 Task: Add Natural Vitality Natural Calm Cherry Magnesium Supplement Mix to the cart.
Action: Mouse pressed left at (31, 77)
Screenshot: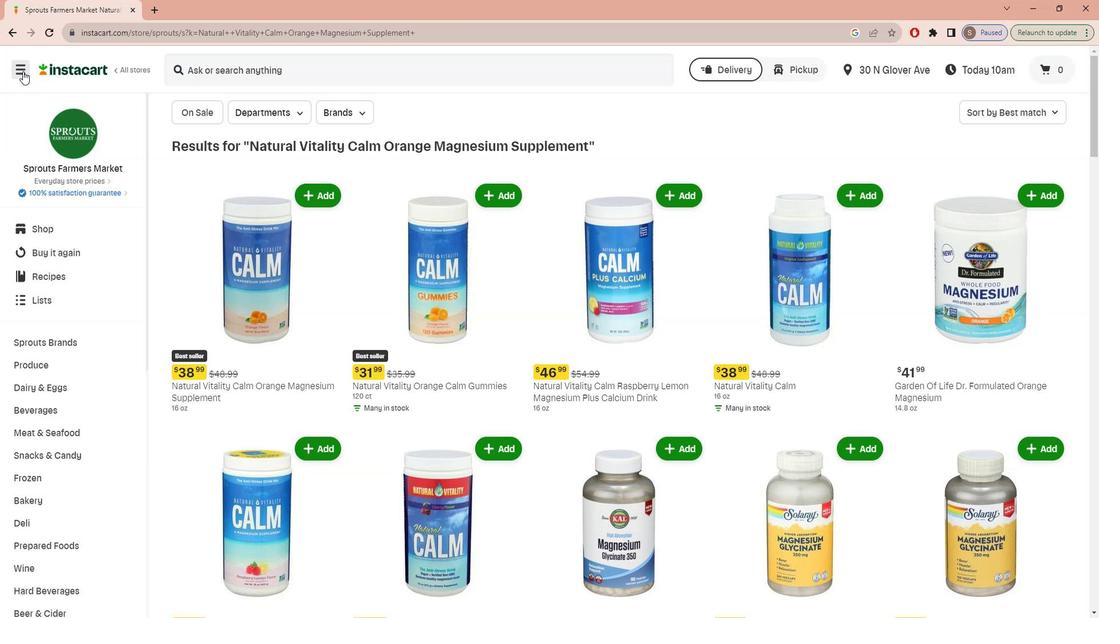 
Action: Mouse moved to (38, 148)
Screenshot: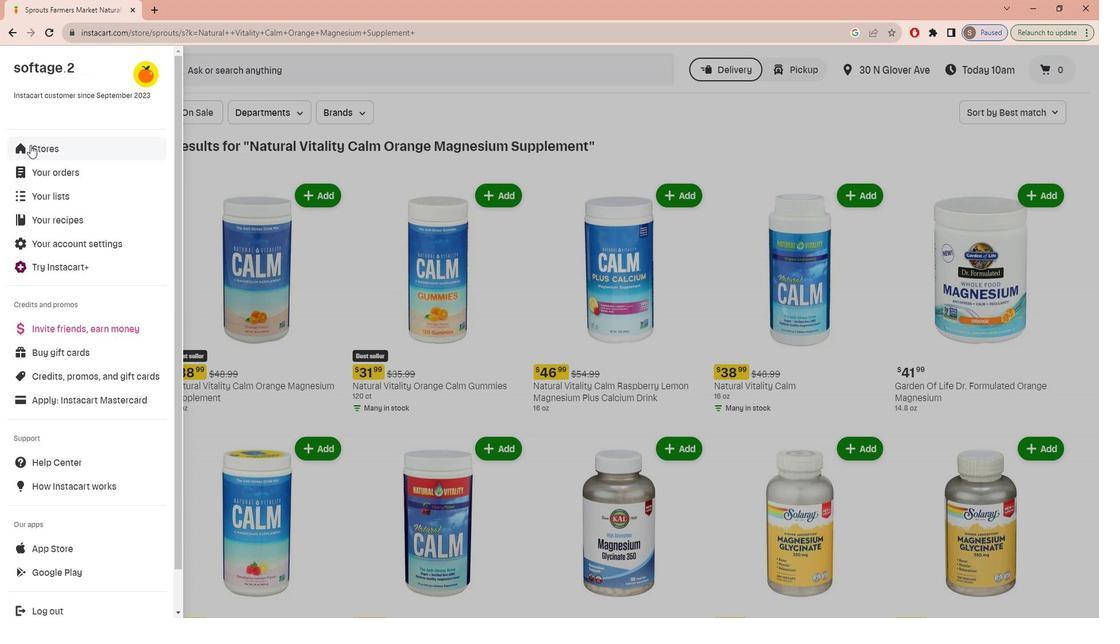 
Action: Mouse pressed left at (38, 148)
Screenshot: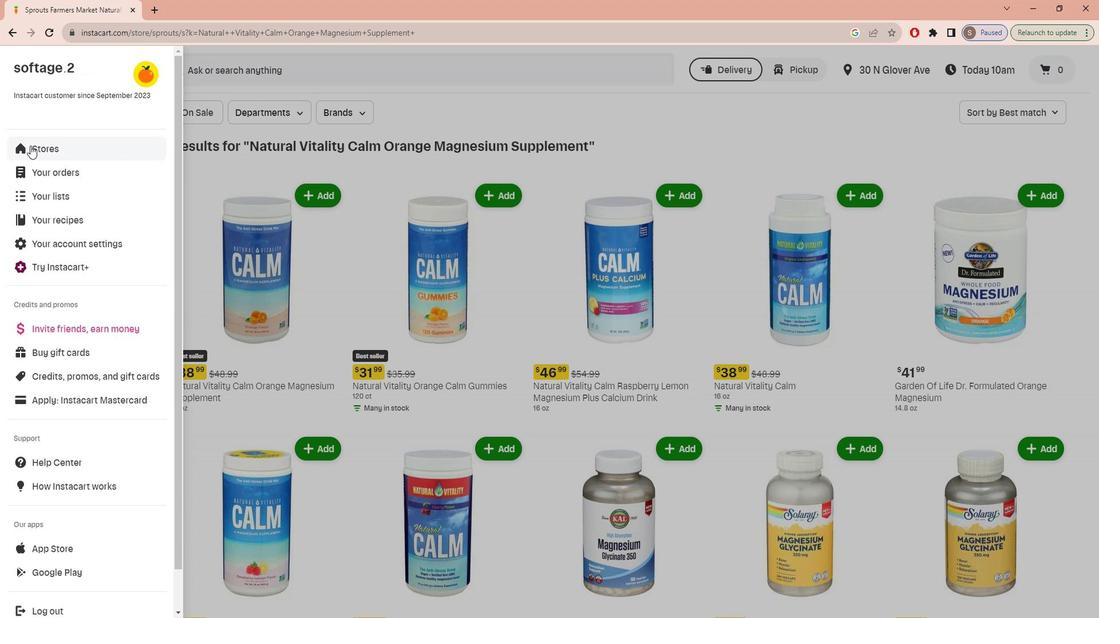 
Action: Mouse moved to (279, 118)
Screenshot: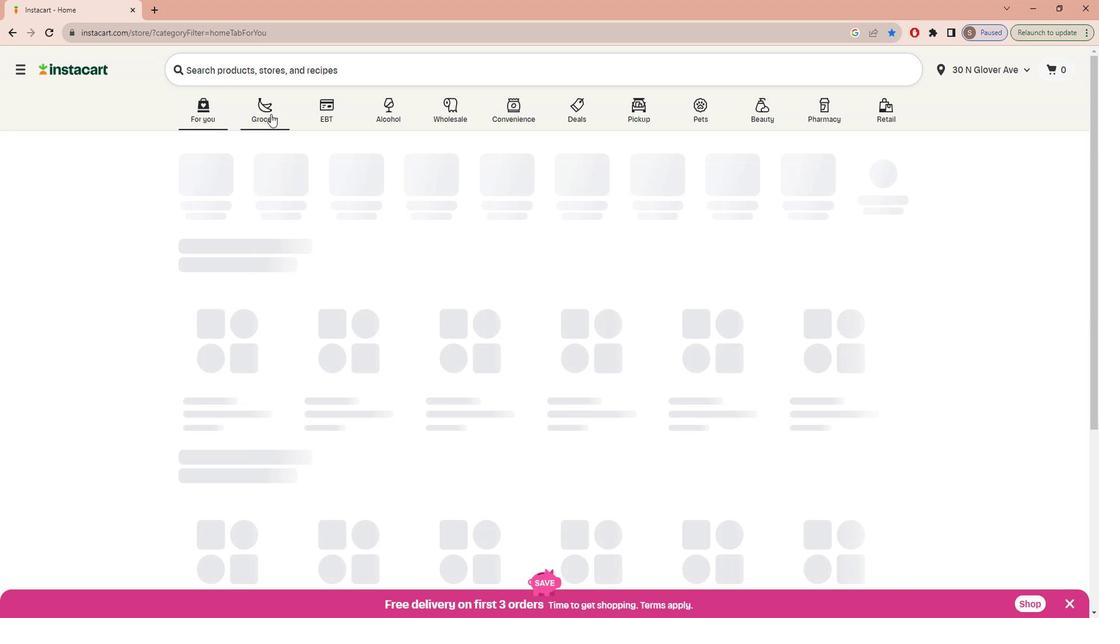
Action: Mouse pressed left at (279, 118)
Screenshot: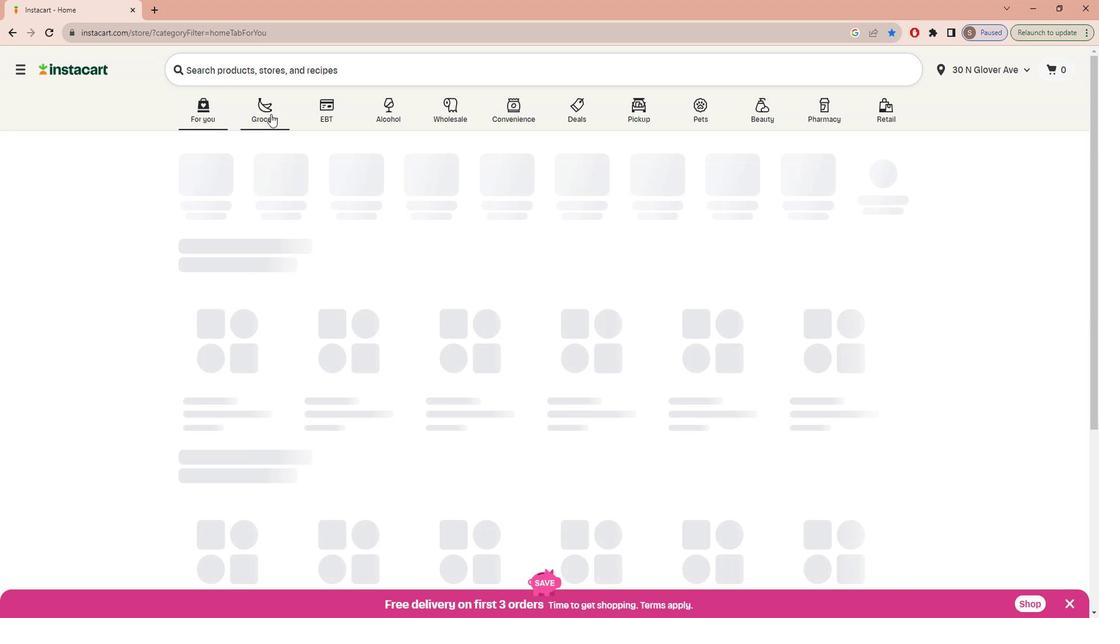 
Action: Mouse moved to (264, 319)
Screenshot: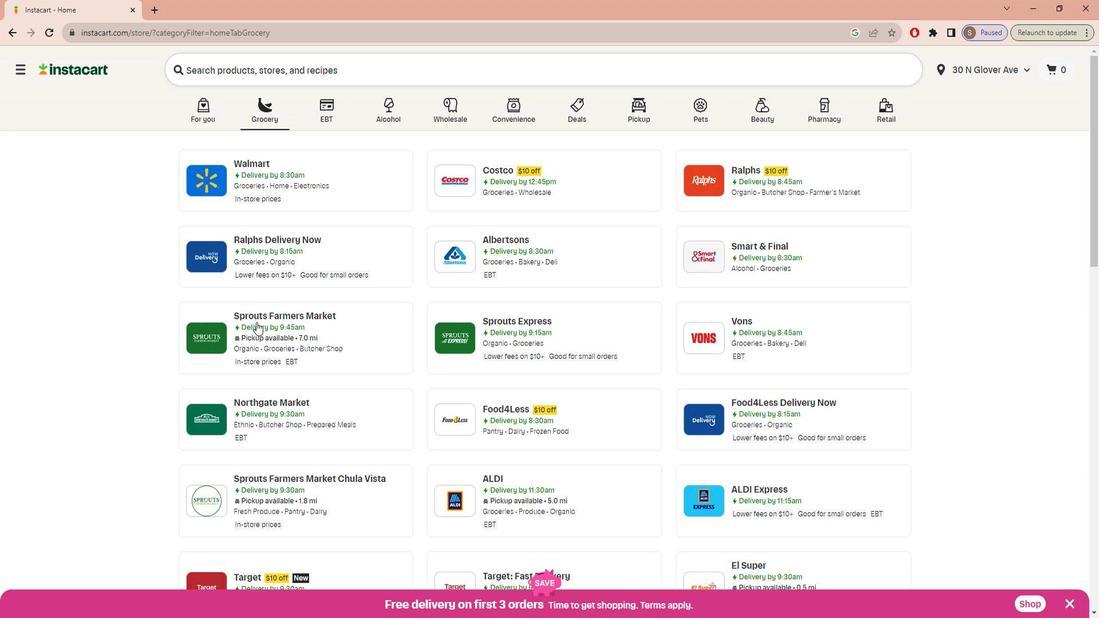
Action: Mouse pressed left at (264, 319)
Screenshot: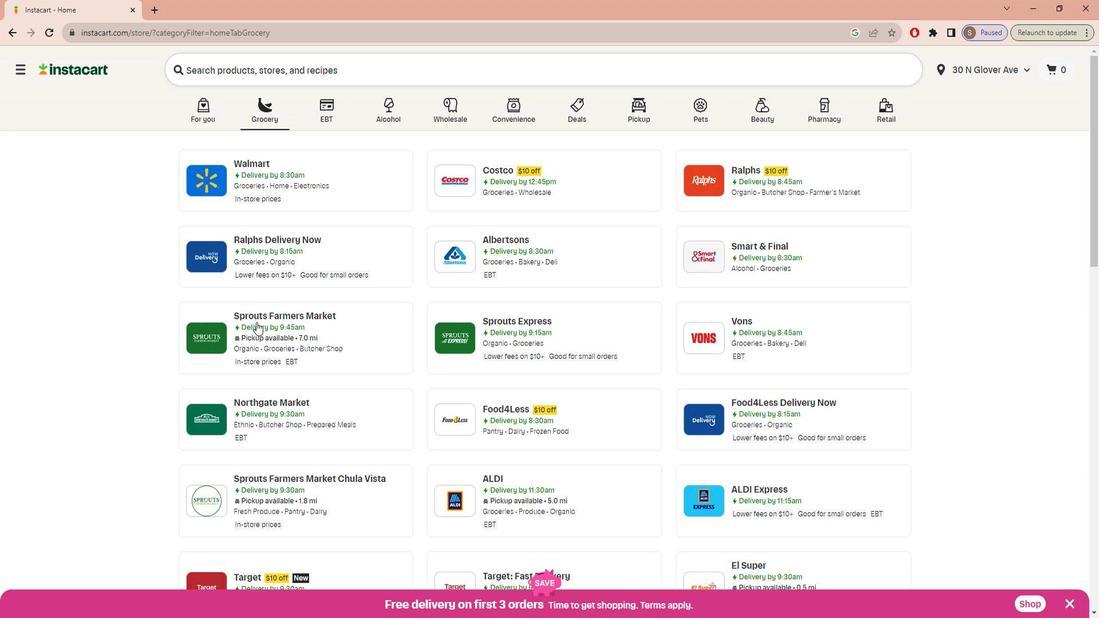 
Action: Mouse moved to (87, 373)
Screenshot: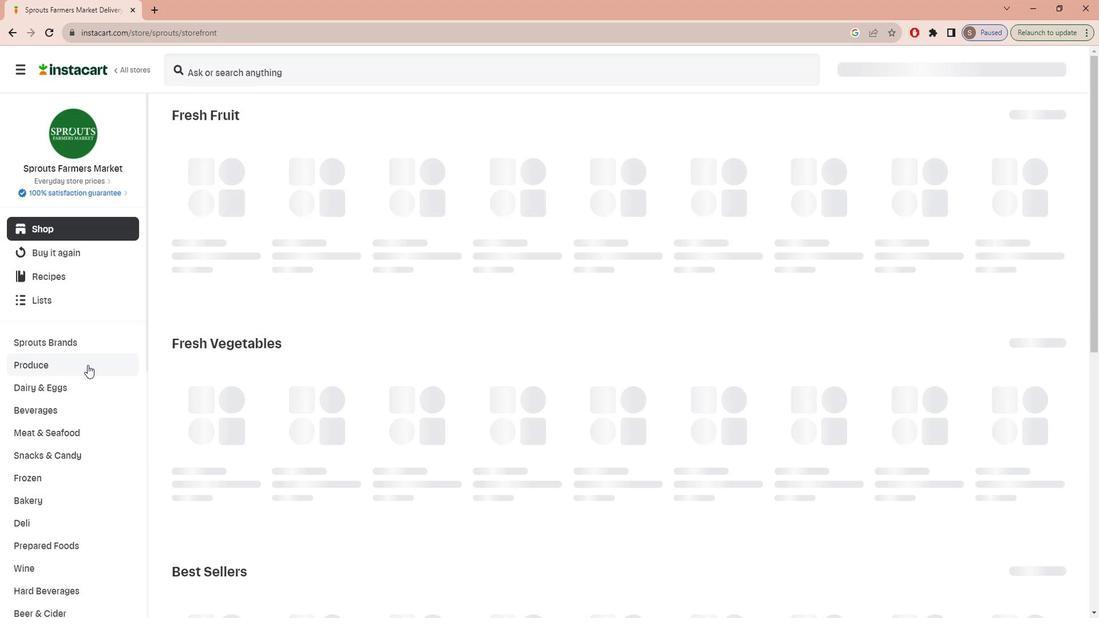 
Action: Mouse scrolled (87, 373) with delta (0, 0)
Screenshot: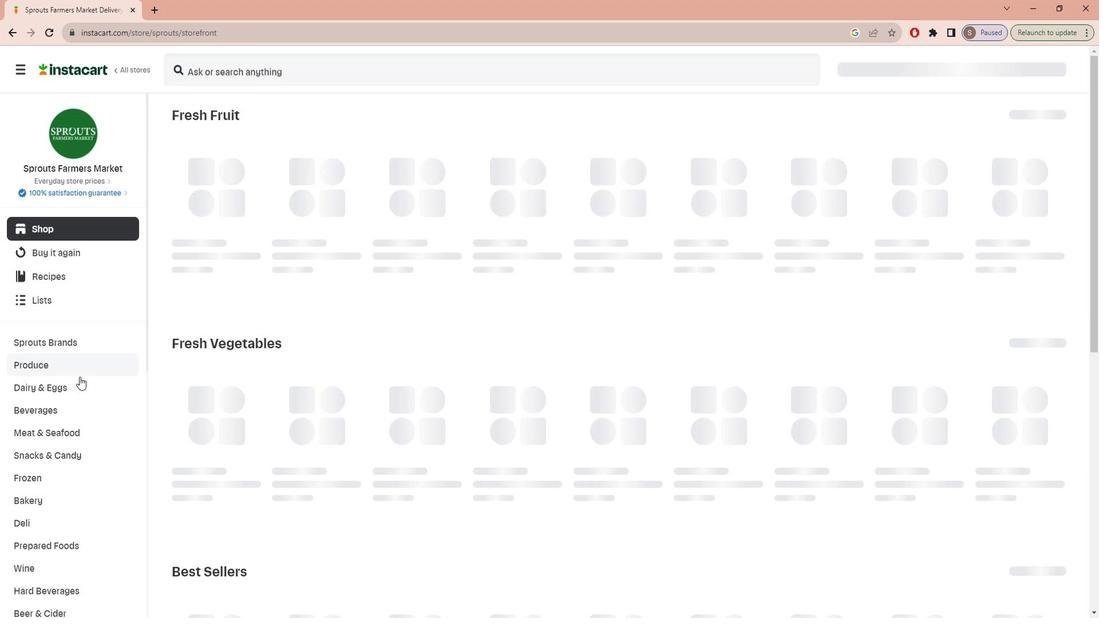 
Action: Mouse moved to (85, 376)
Screenshot: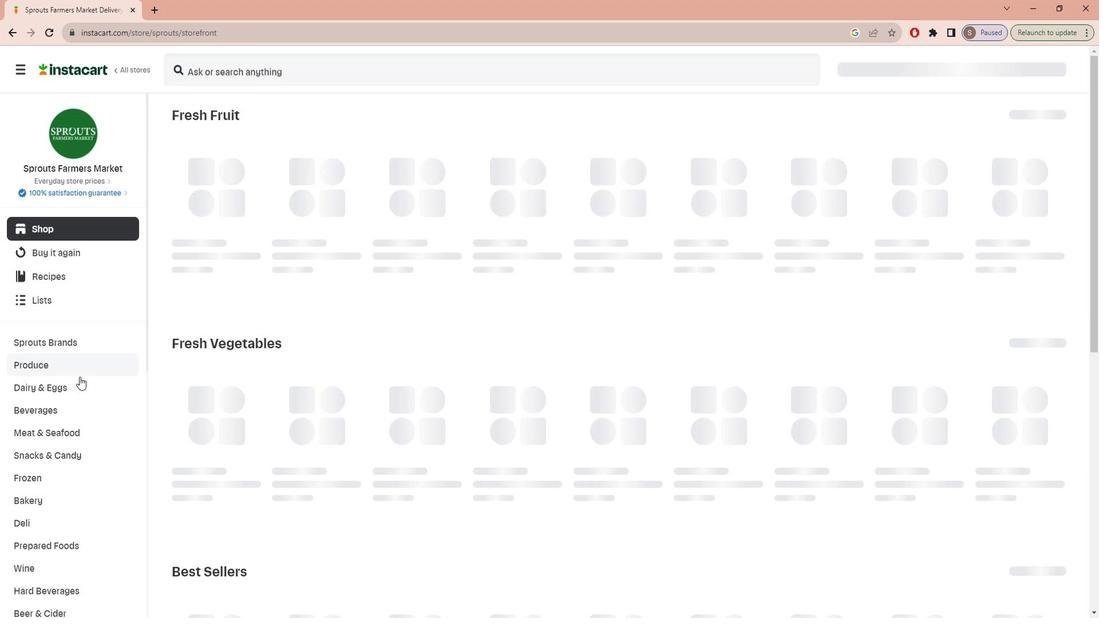 
Action: Mouse scrolled (85, 376) with delta (0, 0)
Screenshot: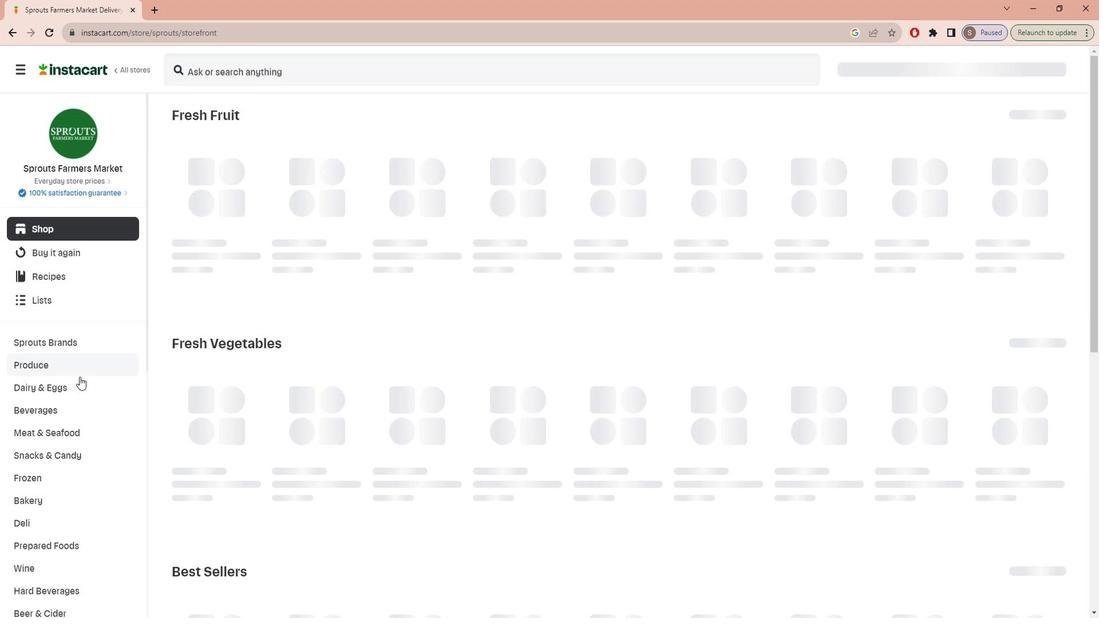 
Action: Mouse moved to (84, 378)
Screenshot: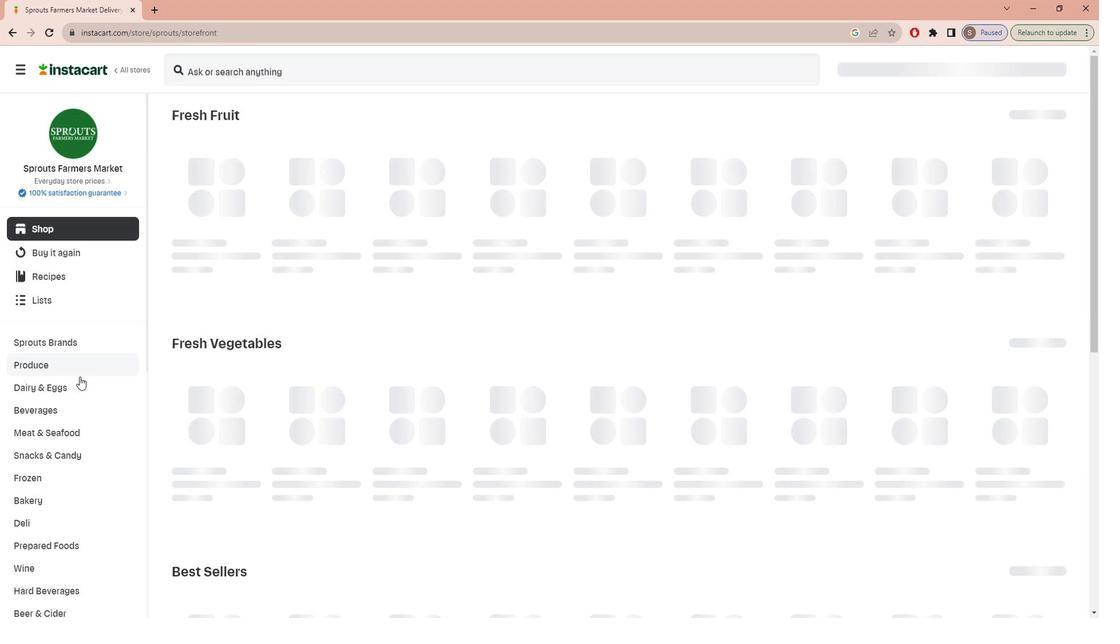 
Action: Mouse scrolled (84, 377) with delta (0, 0)
Screenshot: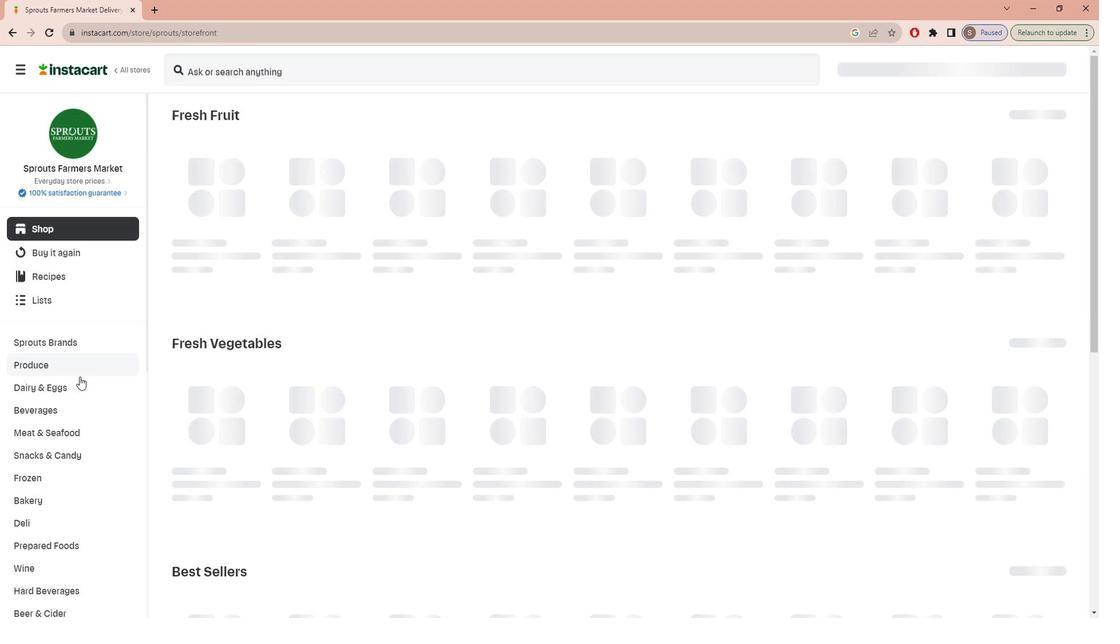 
Action: Mouse moved to (83, 379)
Screenshot: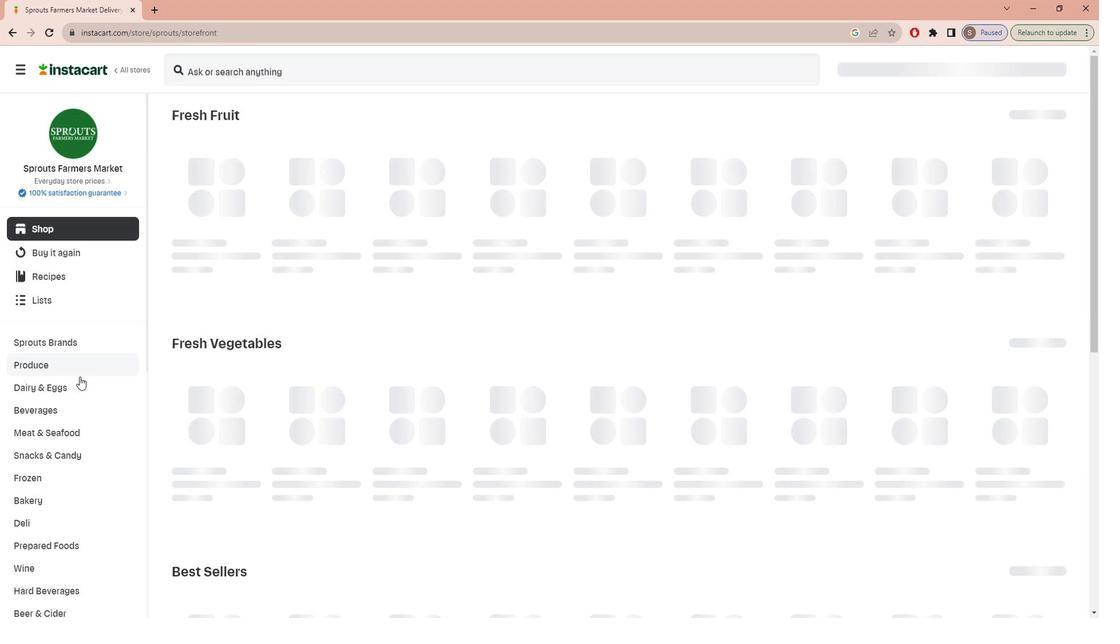 
Action: Mouse scrolled (83, 378) with delta (0, 0)
Screenshot: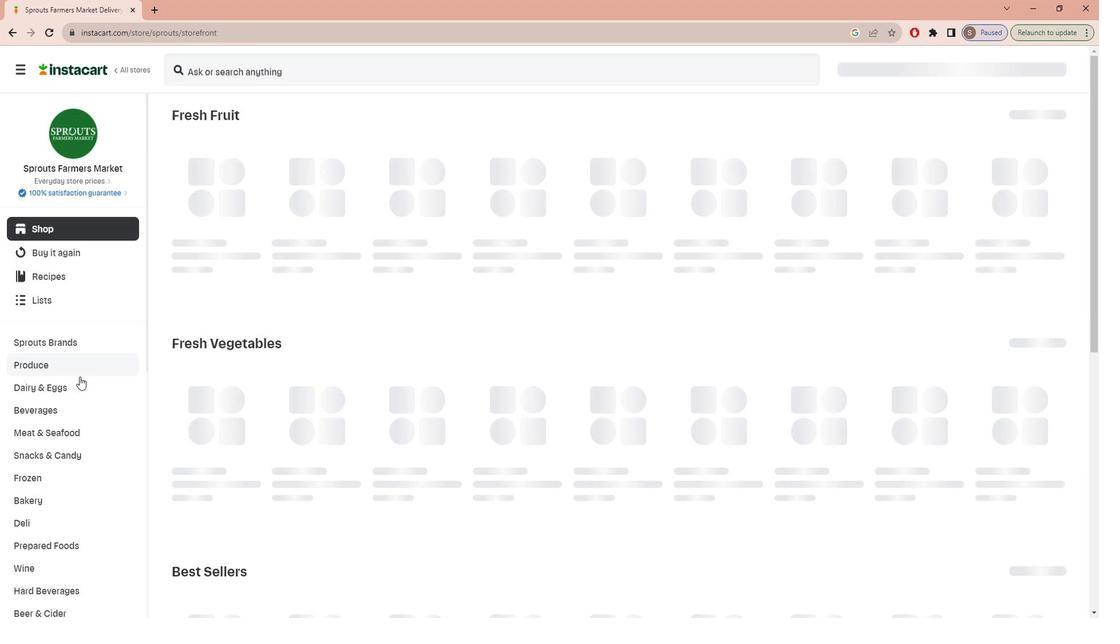 
Action: Mouse moved to (83, 380)
Screenshot: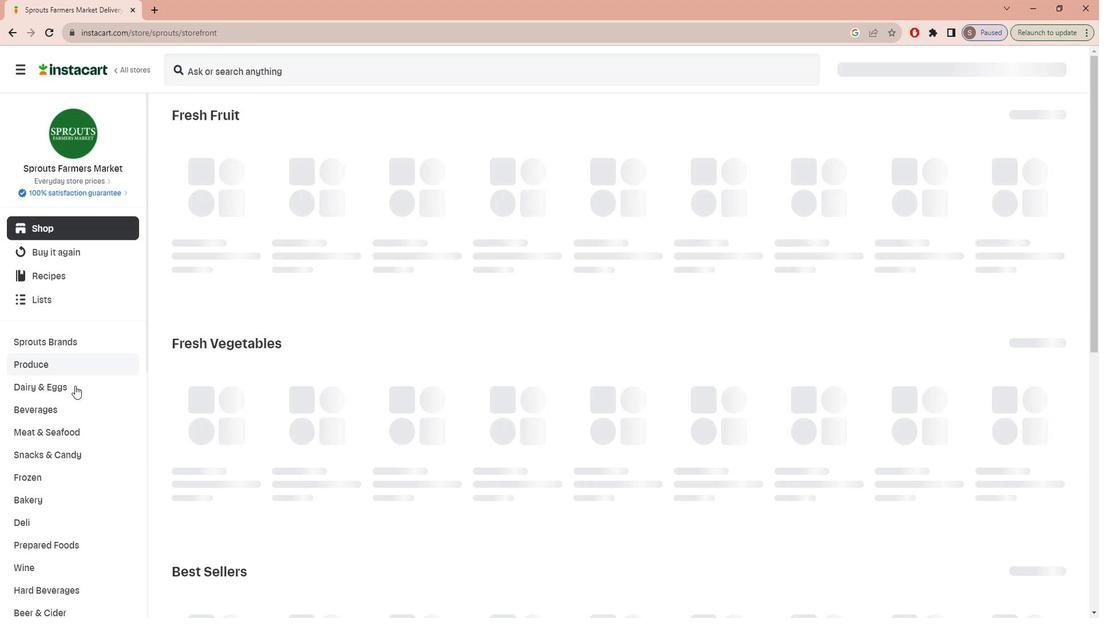 
Action: Mouse scrolled (83, 379) with delta (0, 0)
Screenshot: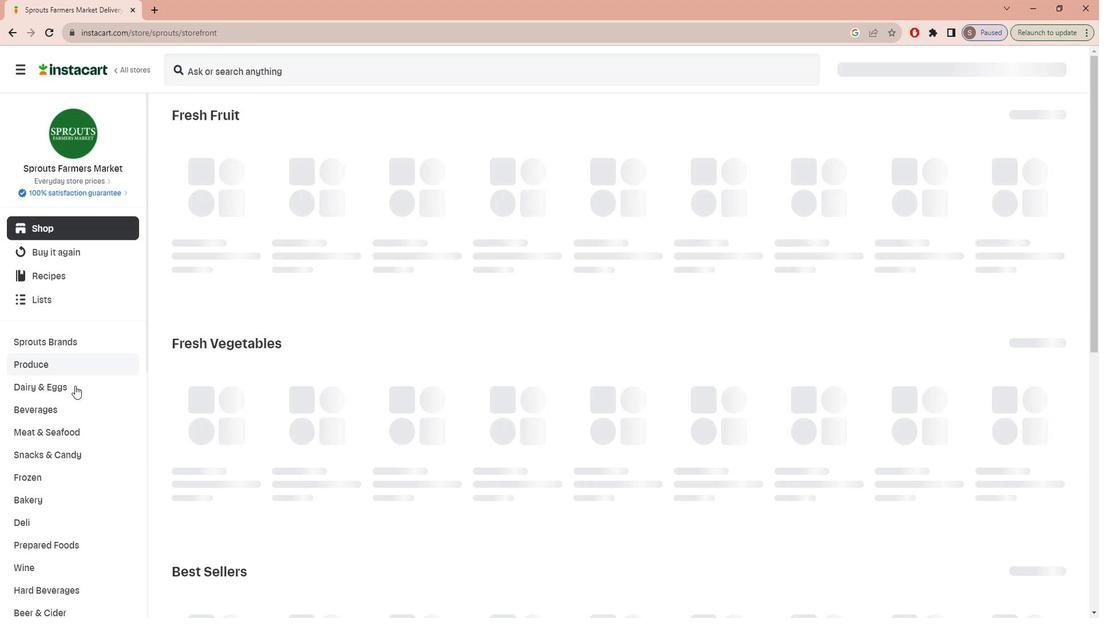 
Action: Mouse moved to (83, 380)
Screenshot: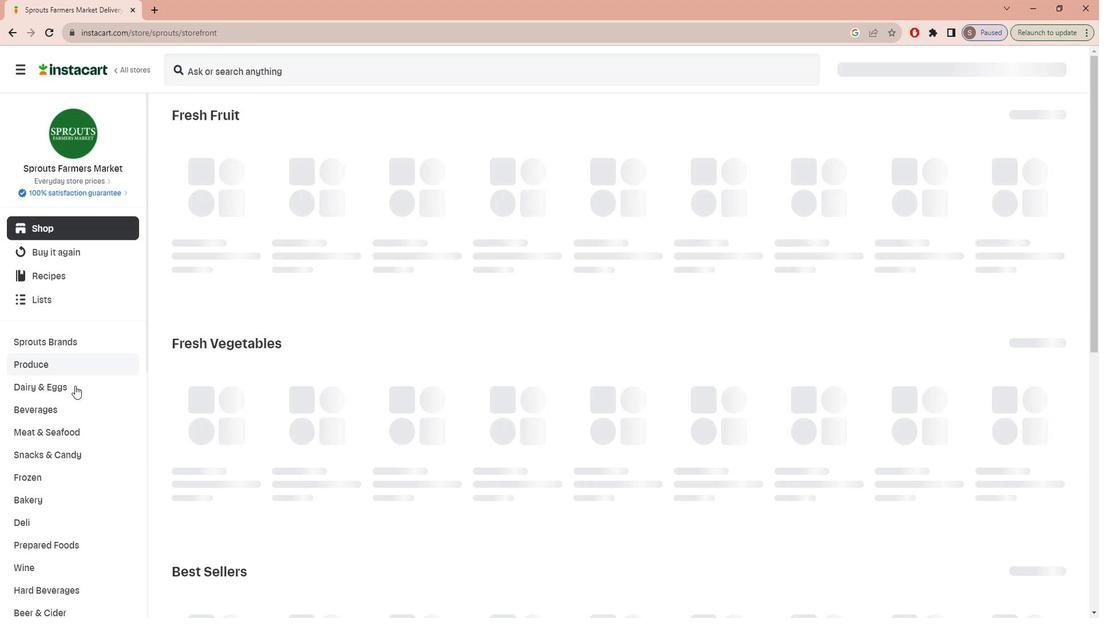 
Action: Mouse scrolled (83, 380) with delta (0, 0)
Screenshot: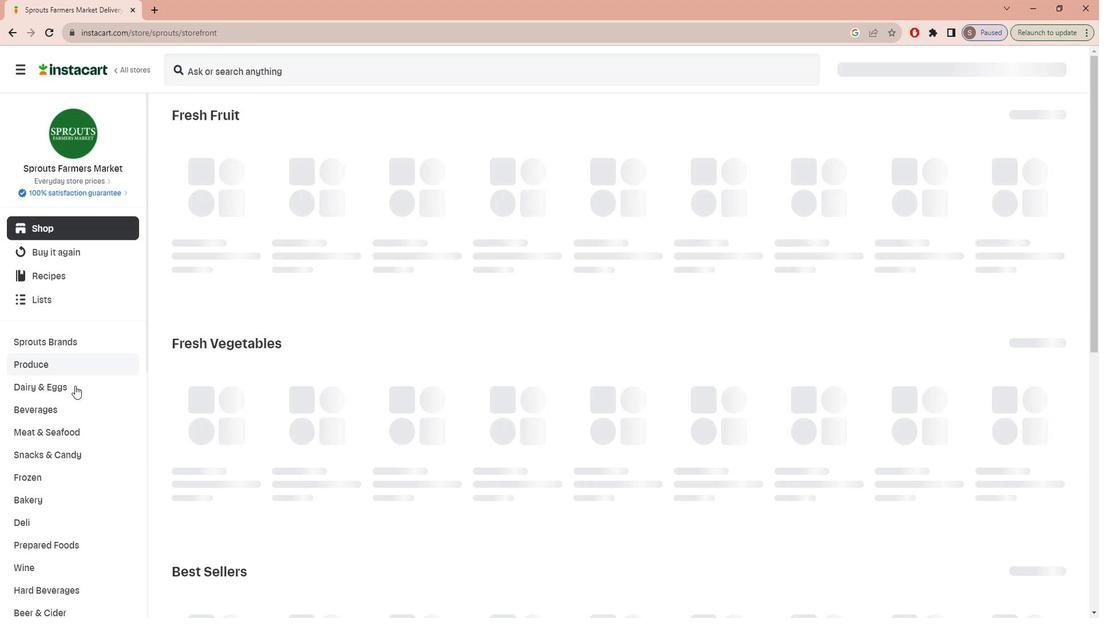 
Action: Mouse moved to (83, 381)
Screenshot: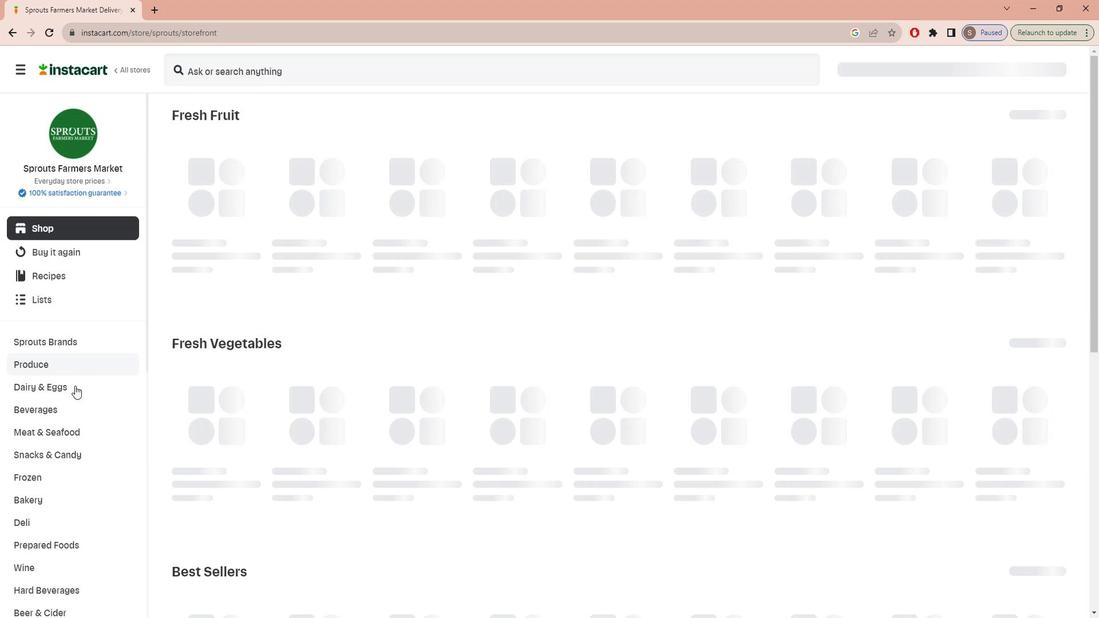 
Action: Mouse scrolled (83, 380) with delta (0, 0)
Screenshot: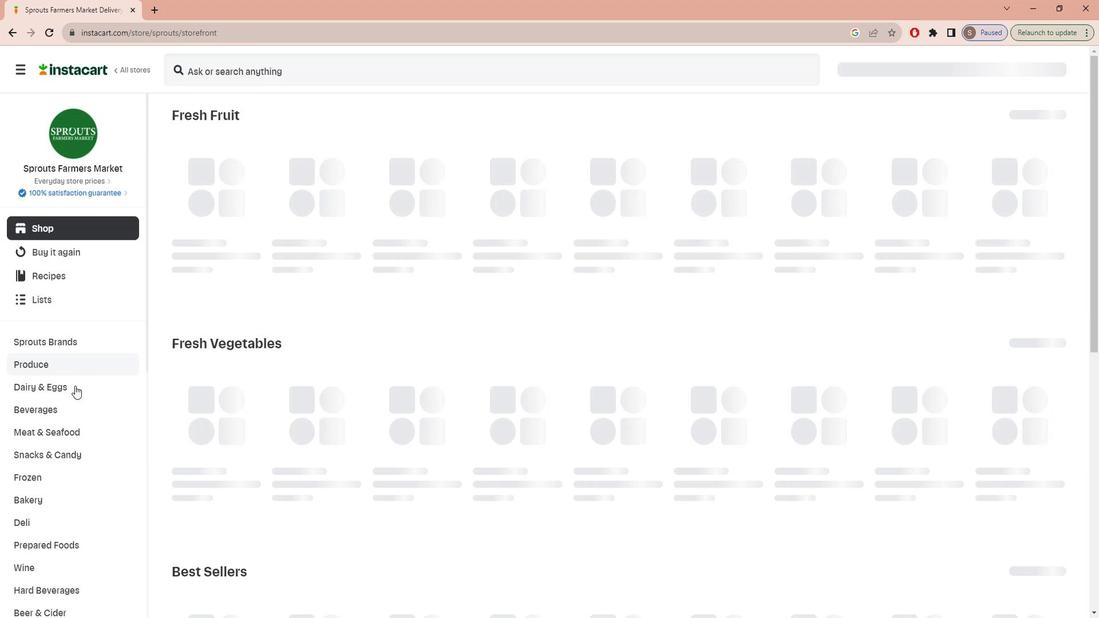 
Action: Mouse moved to (83, 382)
Screenshot: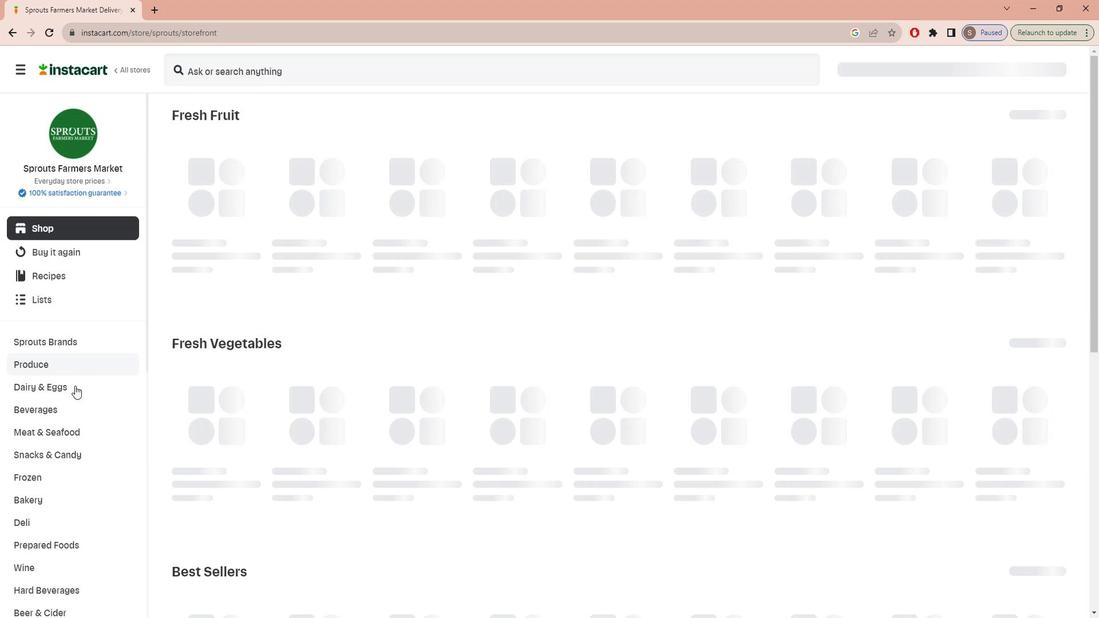 
Action: Mouse scrolled (83, 381) with delta (0, 0)
Screenshot: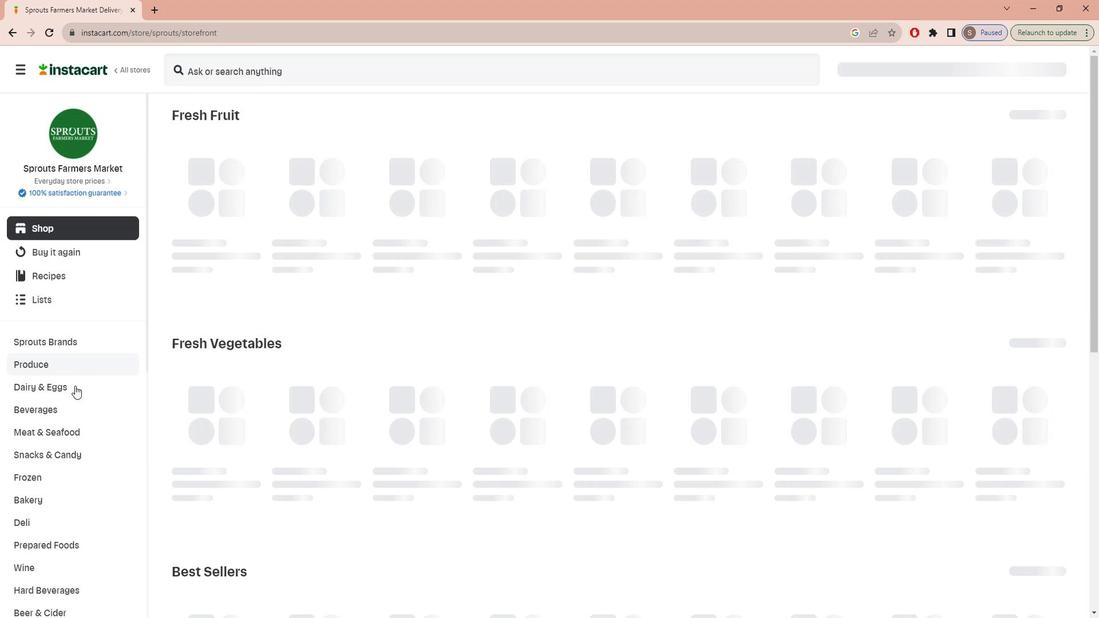 
Action: Mouse moved to (79, 389)
Screenshot: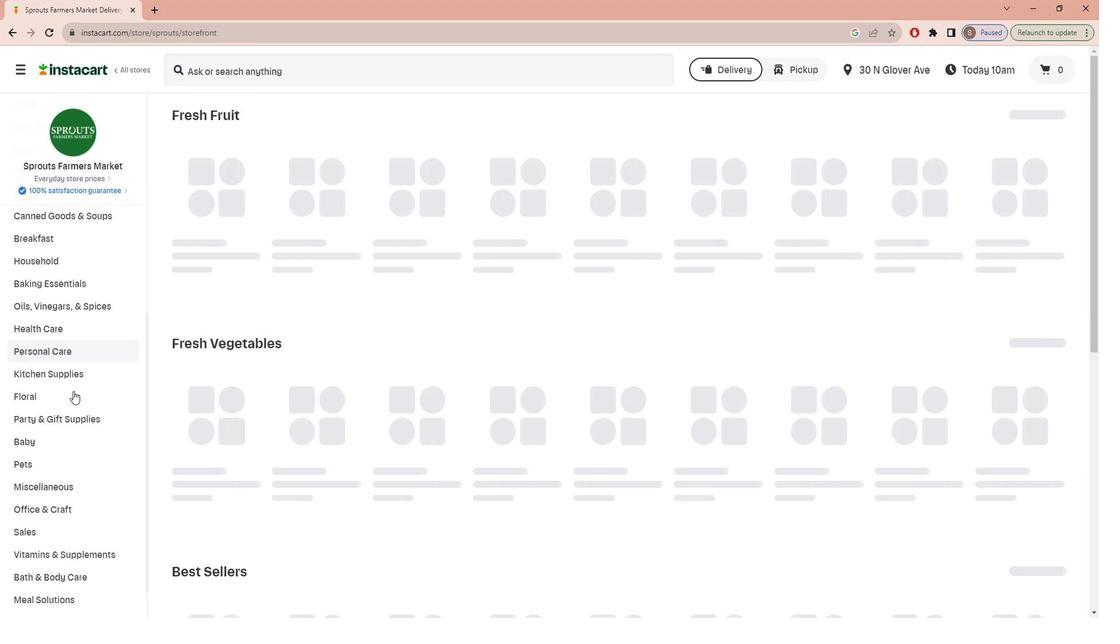 
Action: Mouse scrolled (79, 389) with delta (0, 0)
Screenshot: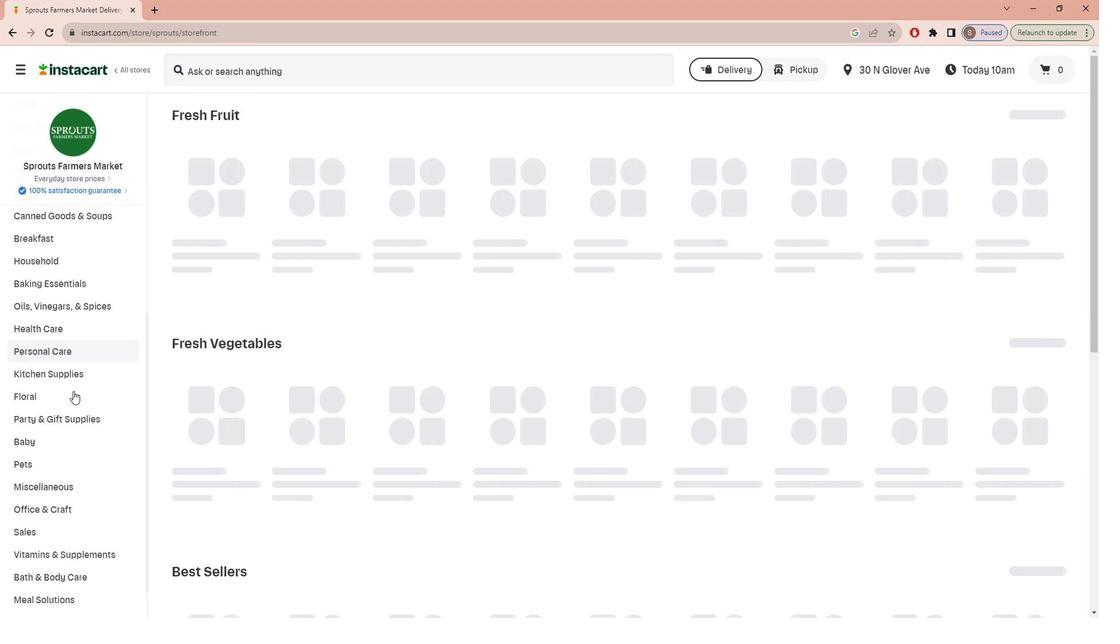 
Action: Mouse moved to (79, 389)
Screenshot: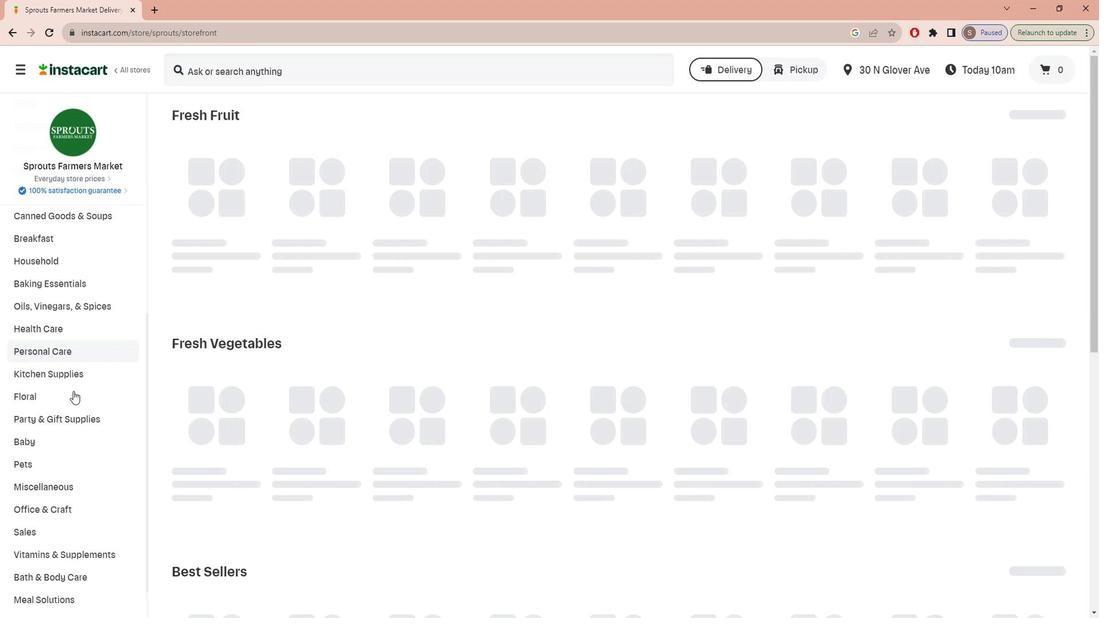 
Action: Mouse scrolled (79, 389) with delta (0, 0)
Screenshot: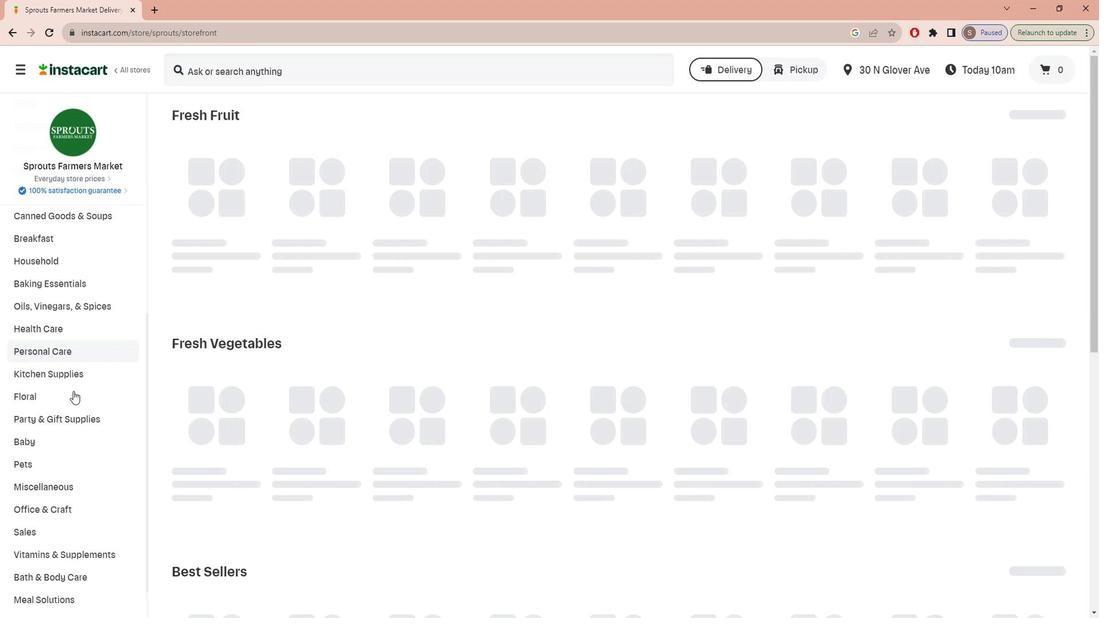 
Action: Mouse scrolled (79, 389) with delta (0, 0)
Screenshot: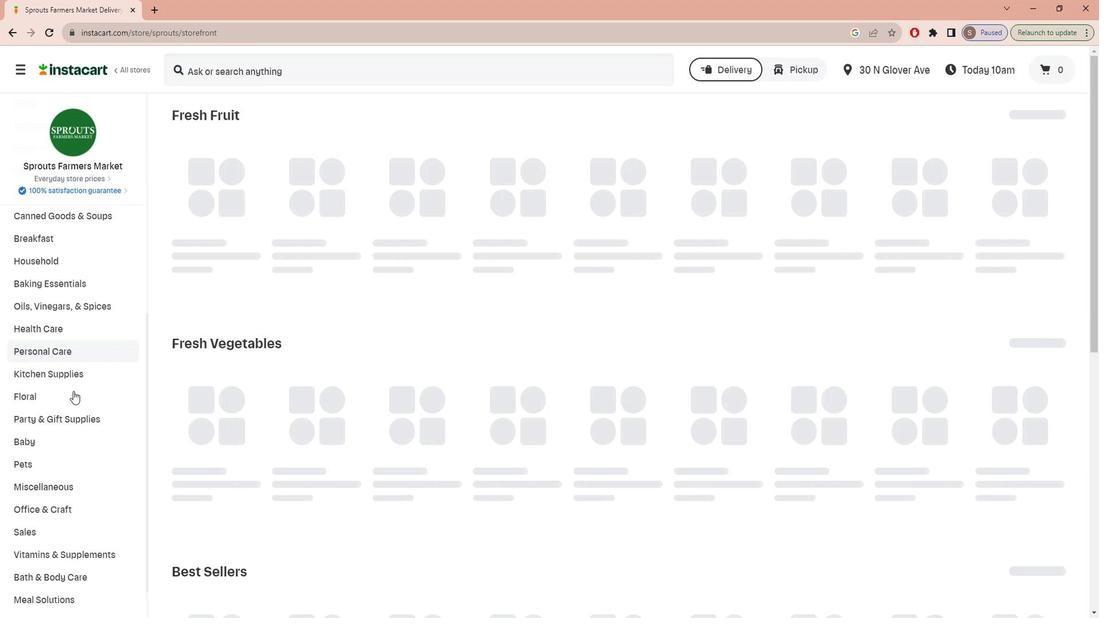 
Action: Mouse scrolled (79, 389) with delta (0, 0)
Screenshot: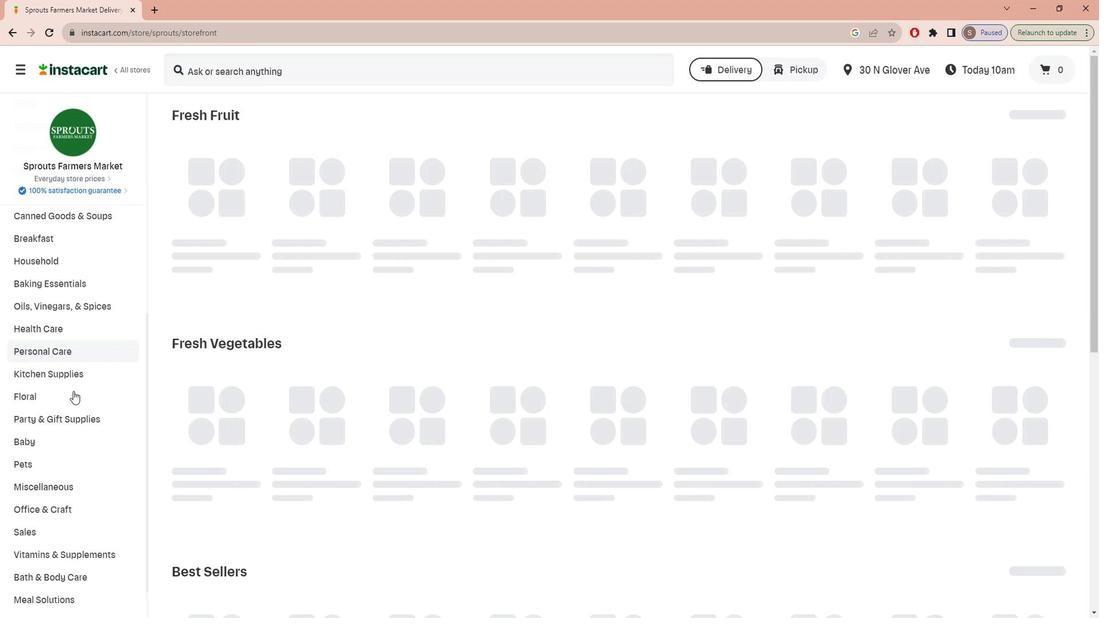 
Action: Mouse scrolled (79, 389) with delta (0, 0)
Screenshot: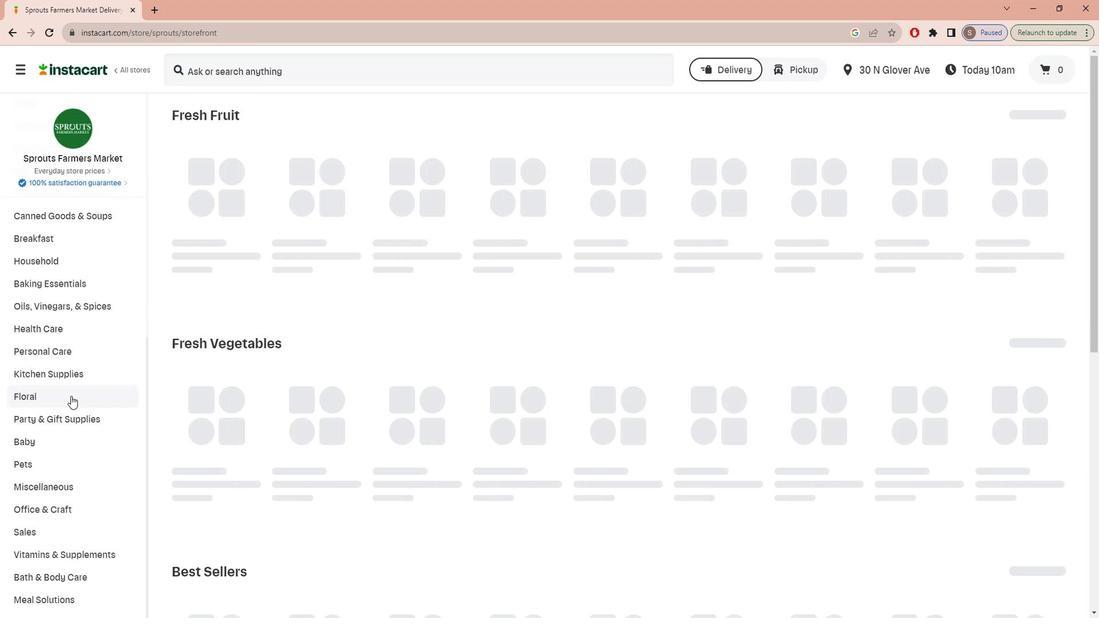 
Action: Mouse scrolled (79, 389) with delta (0, 0)
Screenshot: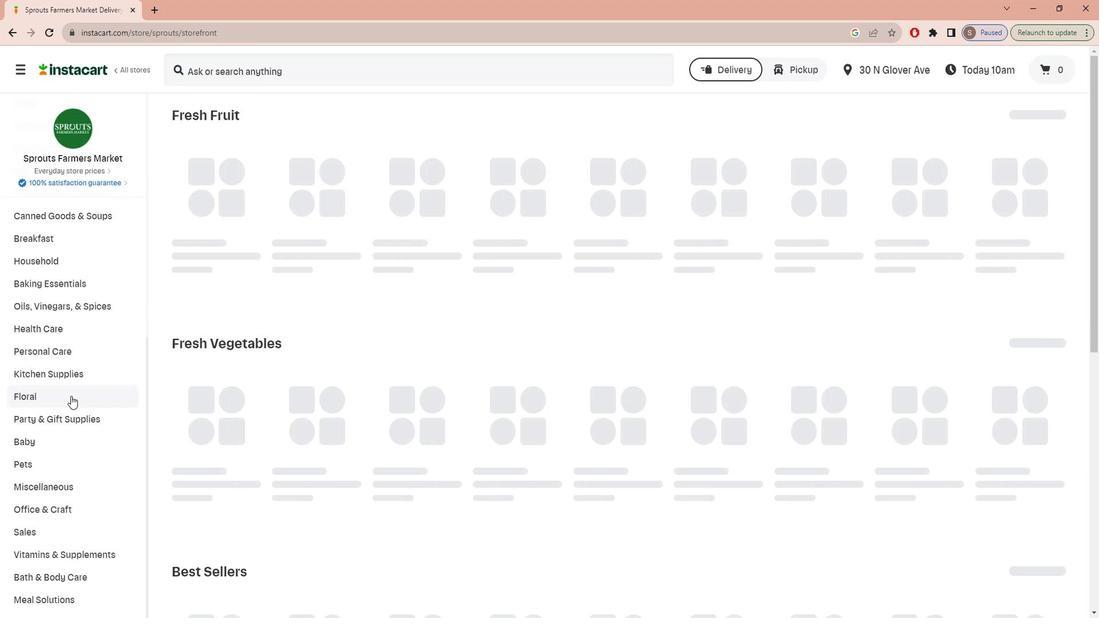 
Action: Mouse scrolled (79, 389) with delta (0, 0)
Screenshot: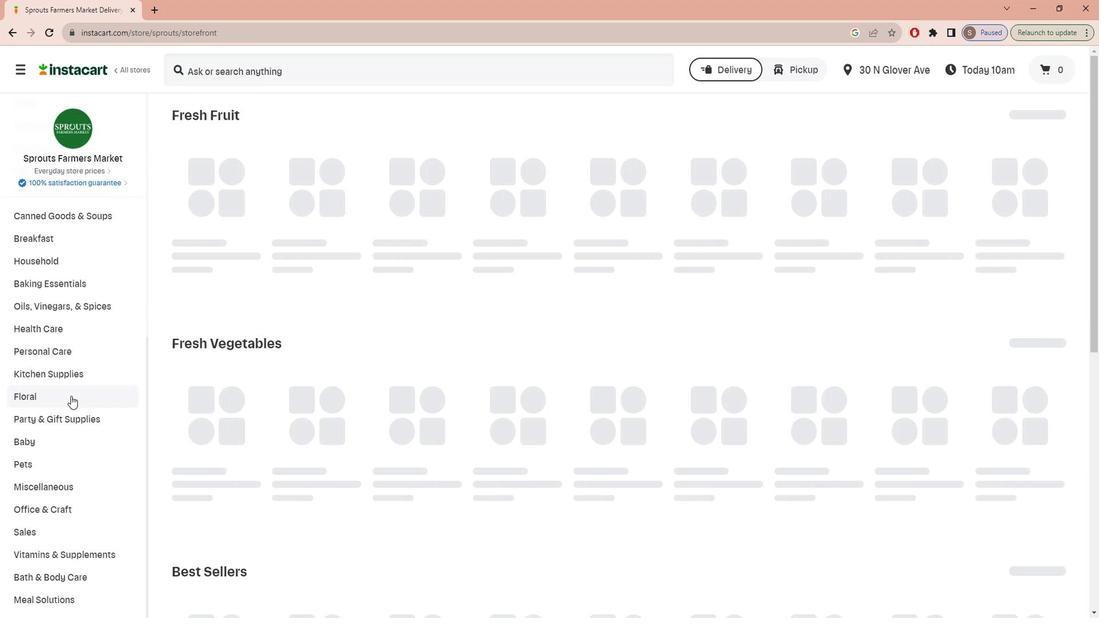 
Action: Mouse moved to (103, 538)
Screenshot: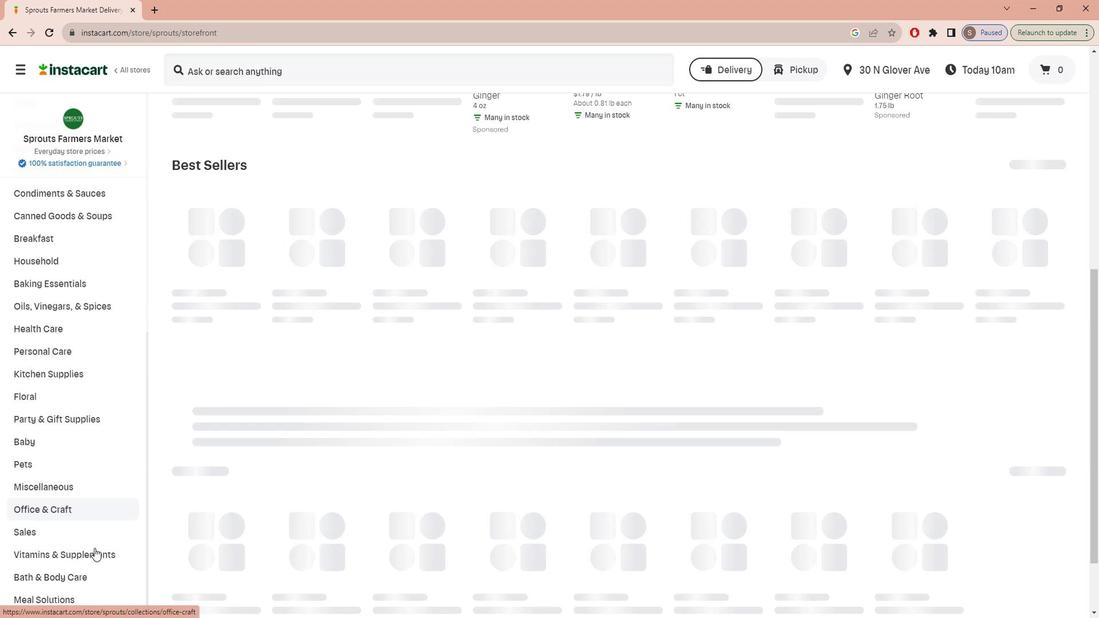 
Action: Mouse pressed left at (103, 538)
Screenshot: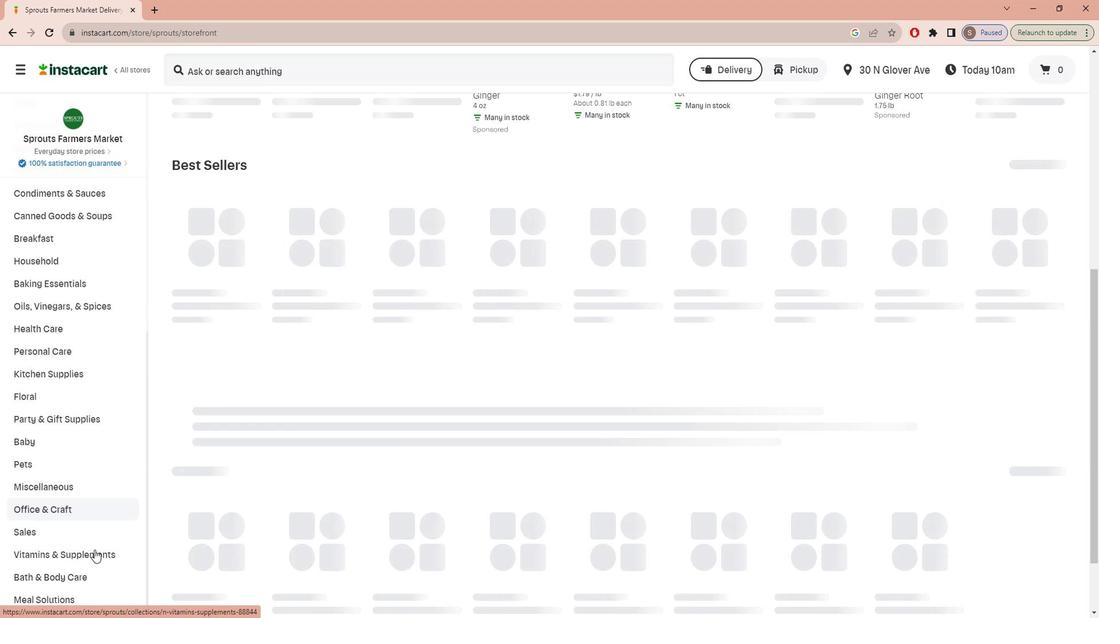 
Action: Mouse moved to (1072, 147)
Screenshot: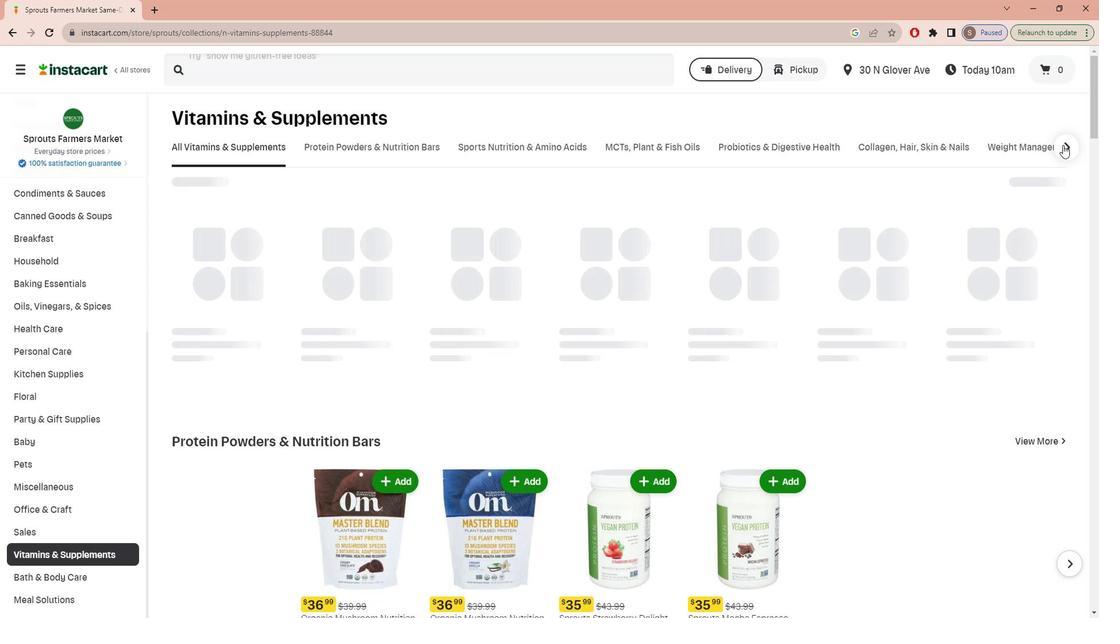 
Action: Mouse pressed left at (1072, 147)
Screenshot: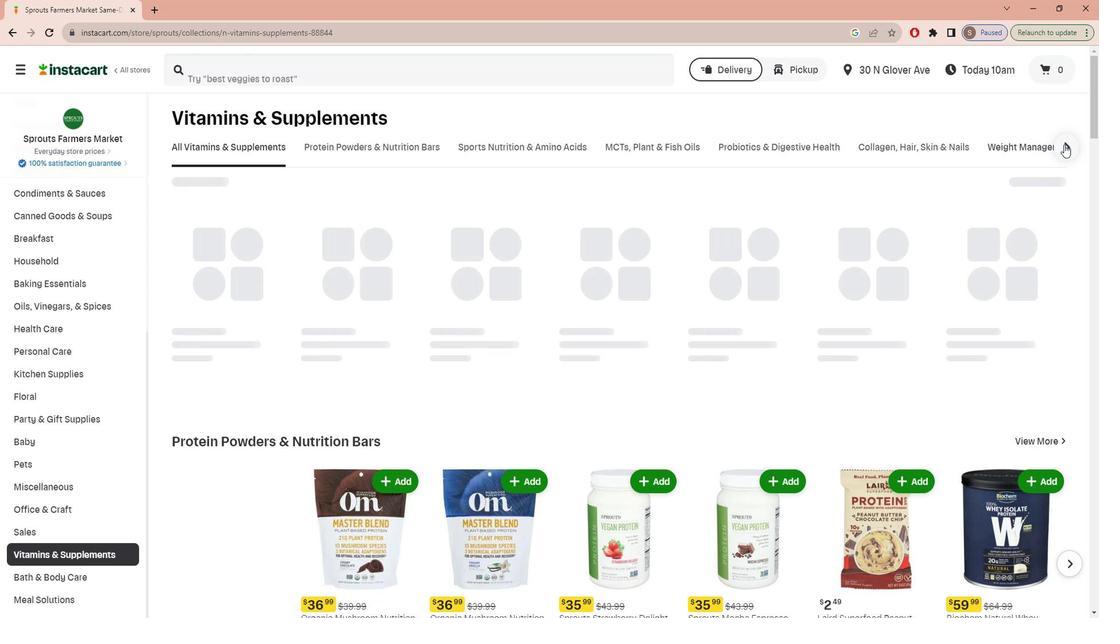 
Action: Mouse moved to (793, 148)
Screenshot: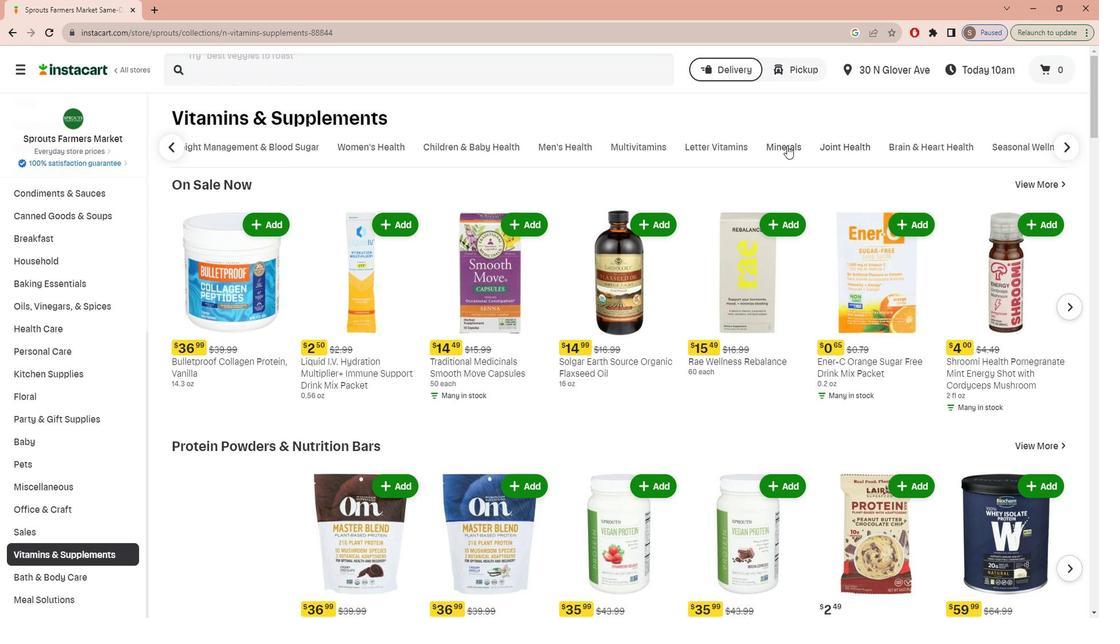 
Action: Mouse pressed left at (793, 148)
Screenshot: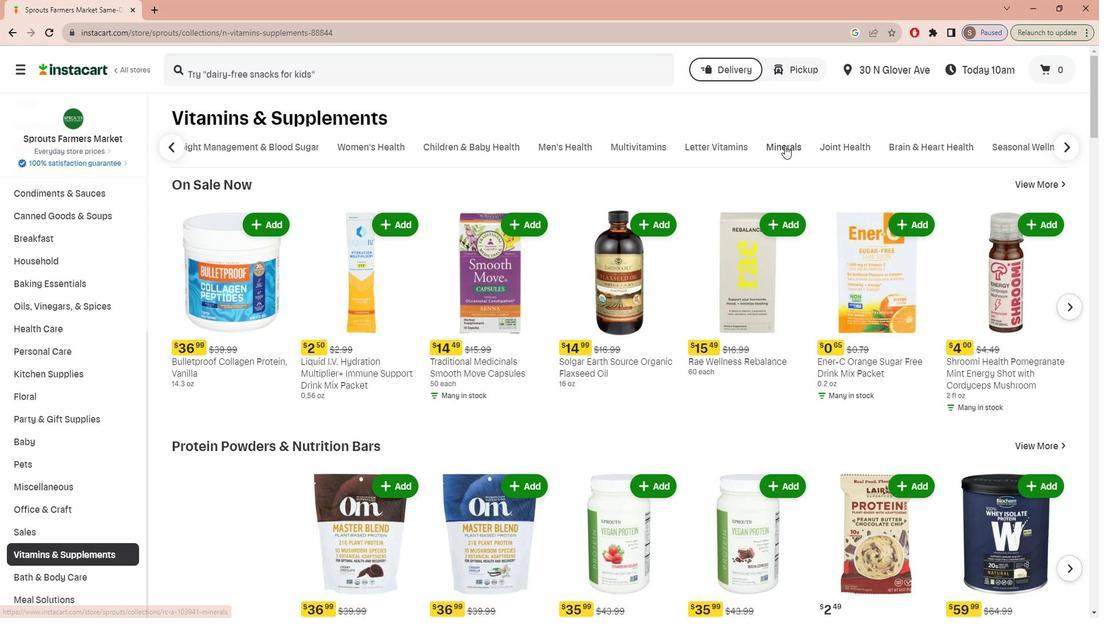 
Action: Mouse moved to (330, 68)
Screenshot: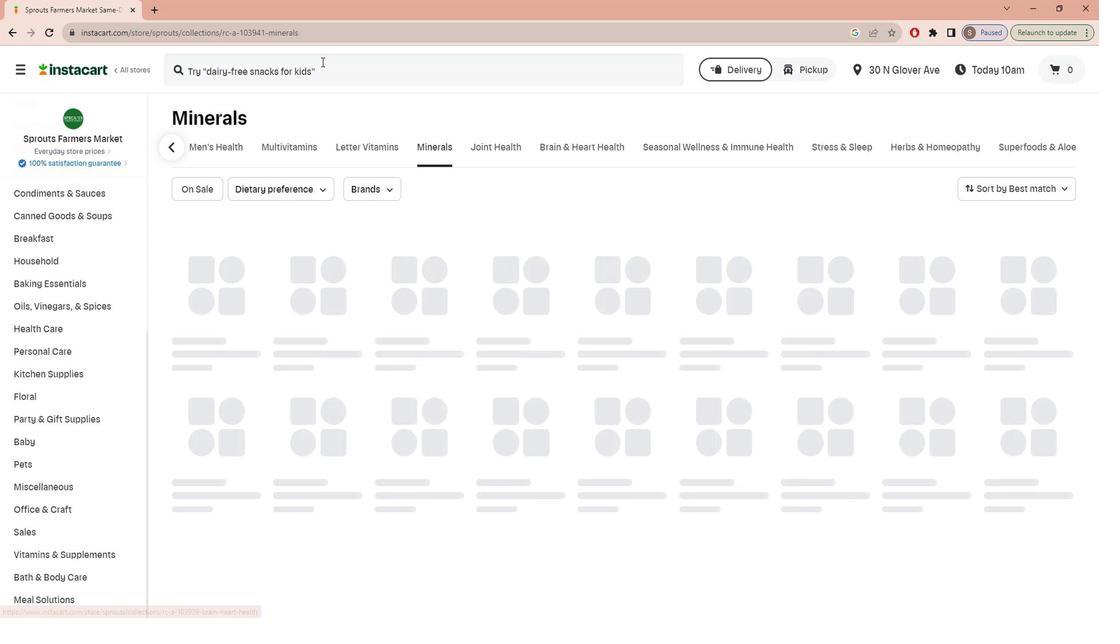 
Action: Mouse pressed left at (330, 68)
Screenshot: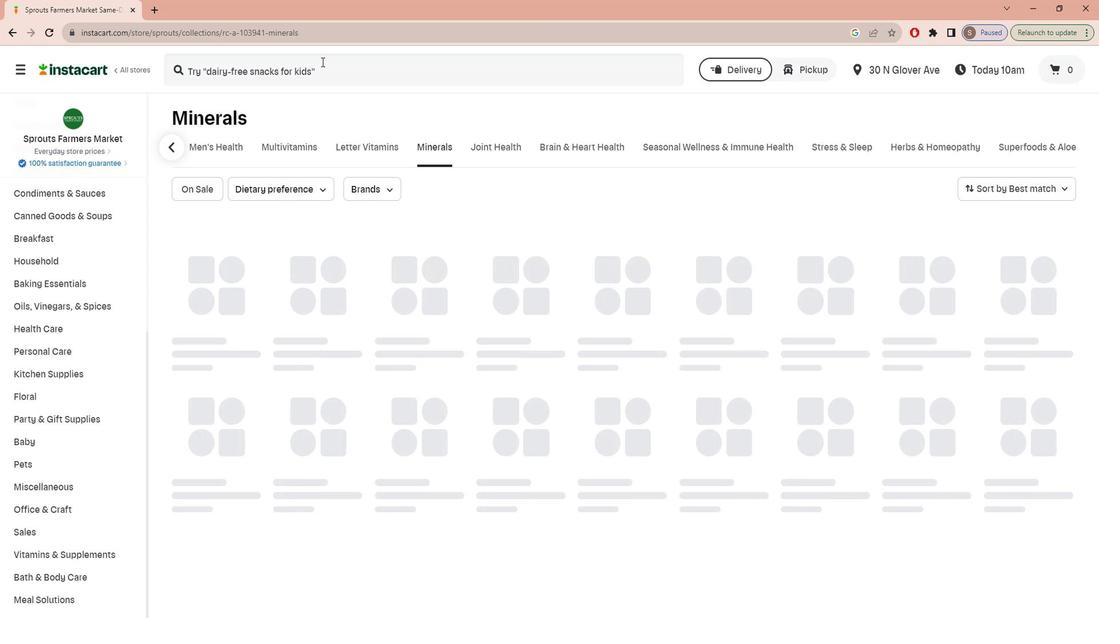 
Action: Key pressed n<Key.caps_lock>ATURAL<Key.space><Key.caps_lock>v<Key.caps_lock>ITALITY<Key.space><Key.caps_lock>n<Key.caps_lock>ATURAL<Key.space><Key.caps_lock>c<Key.caps_lock>ALM<Key.space><Key.caps_lock>c<Key.caps_lock>HERRY<Key.space><Key.caps_lock>m<Key.caps_lock>AGNESIUM<Key.space><Key.caps_lock>s<Key.caps_lock>UPPLEMENT<Key.space><Key.caps_lock>m<Key.caps_lock>IX<Key.space><Key.enter>
Screenshot: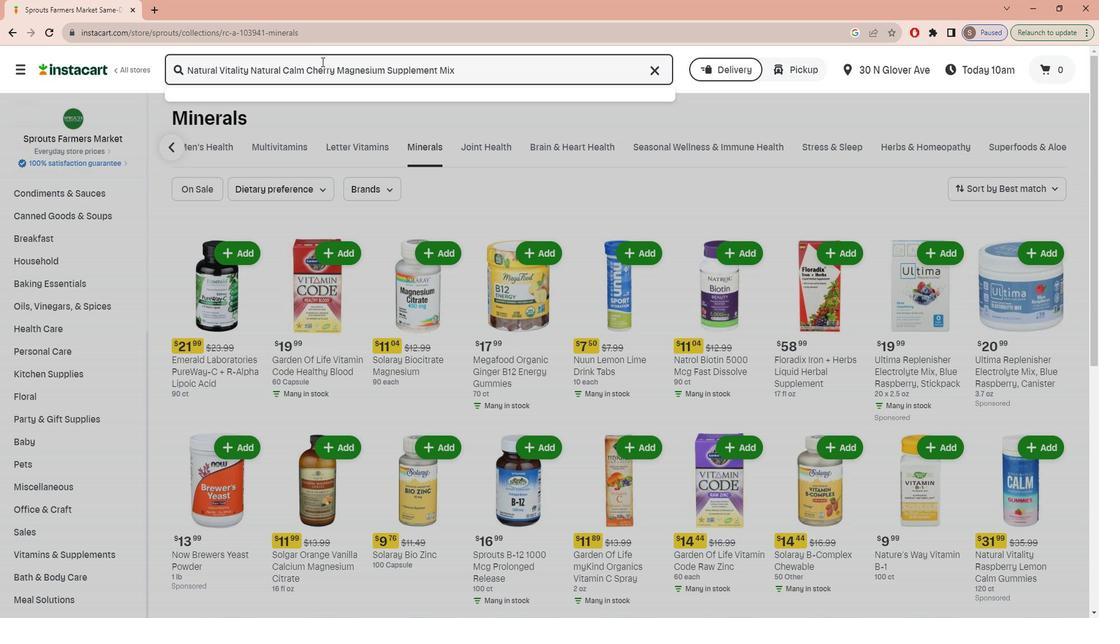 
Action: Mouse moved to (674, 195)
Screenshot: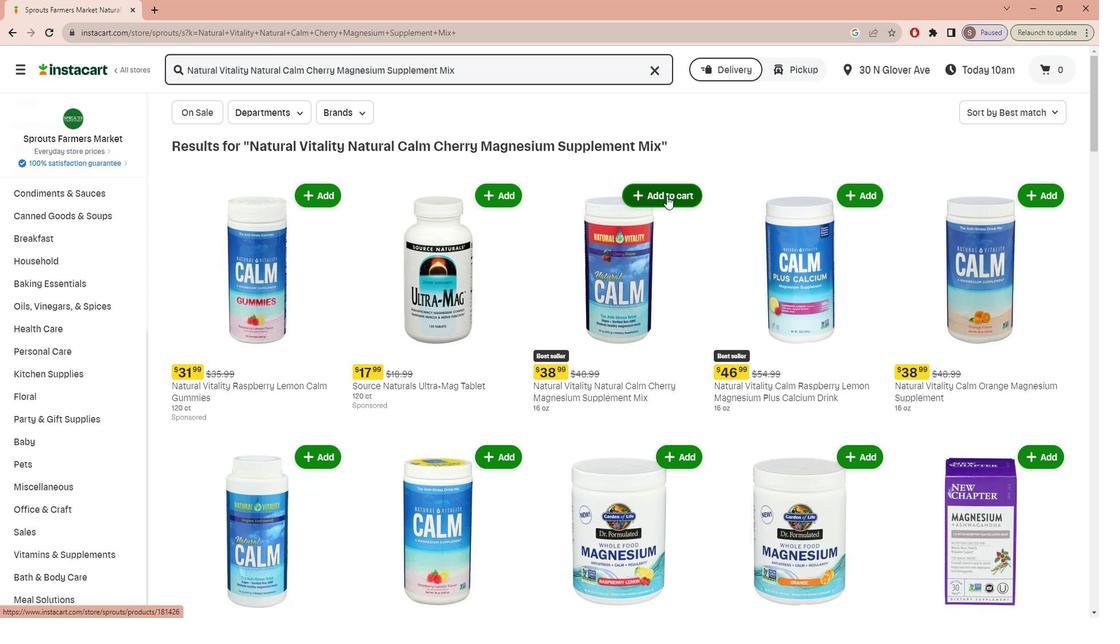 
Action: Mouse pressed left at (674, 195)
Screenshot: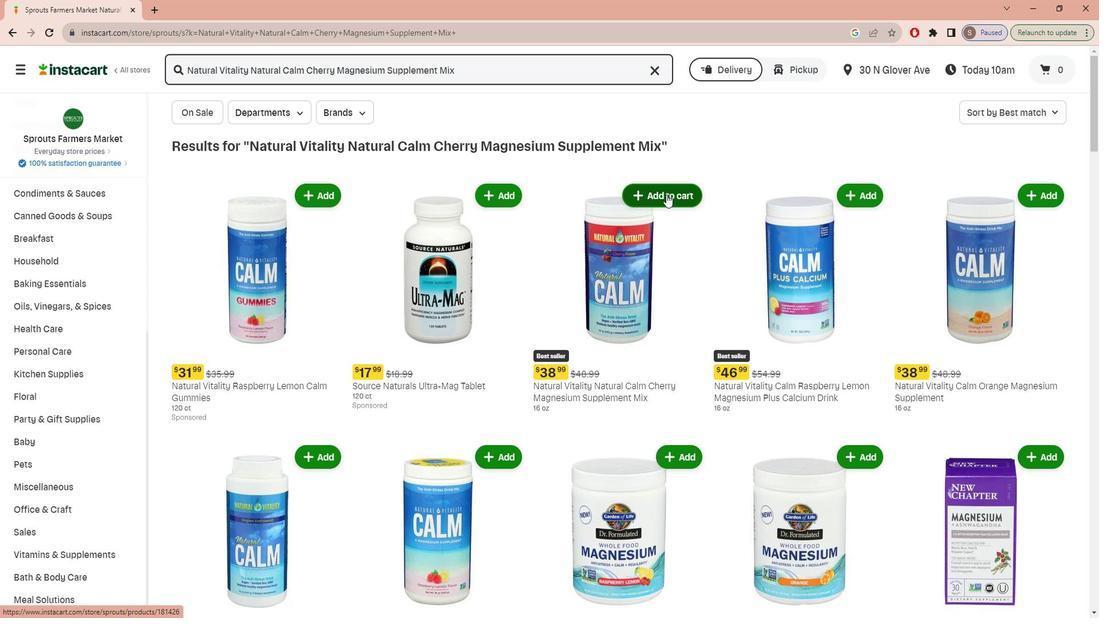 
Action: Mouse moved to (709, 298)
Screenshot: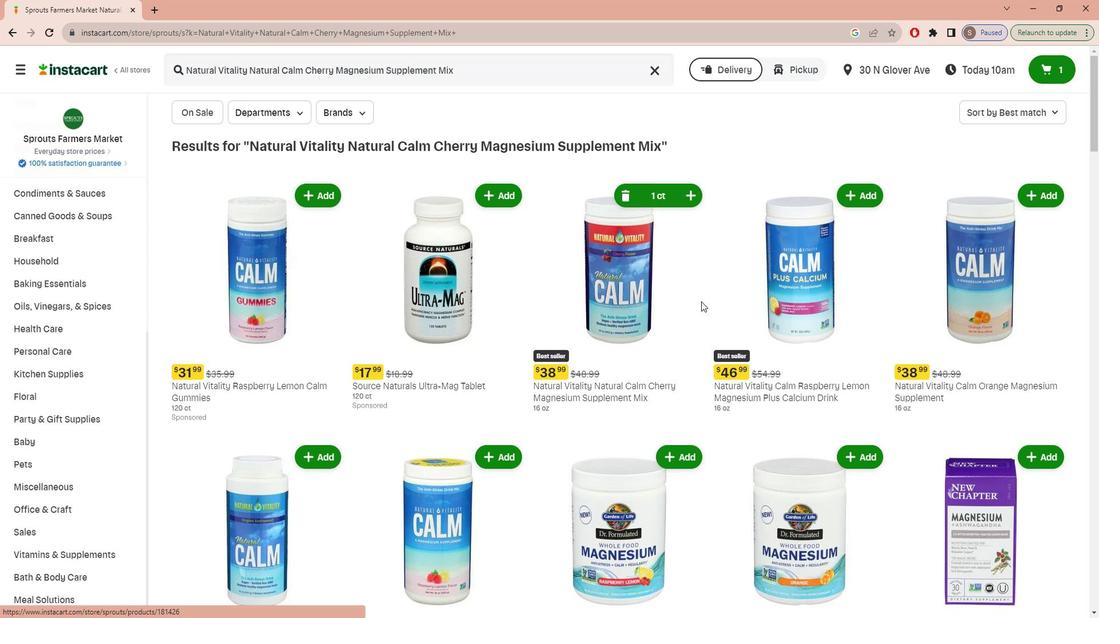 
